 Task: Look for opportunities in product design and user research.
Action: Mouse moved to (1280, 252)
Screenshot: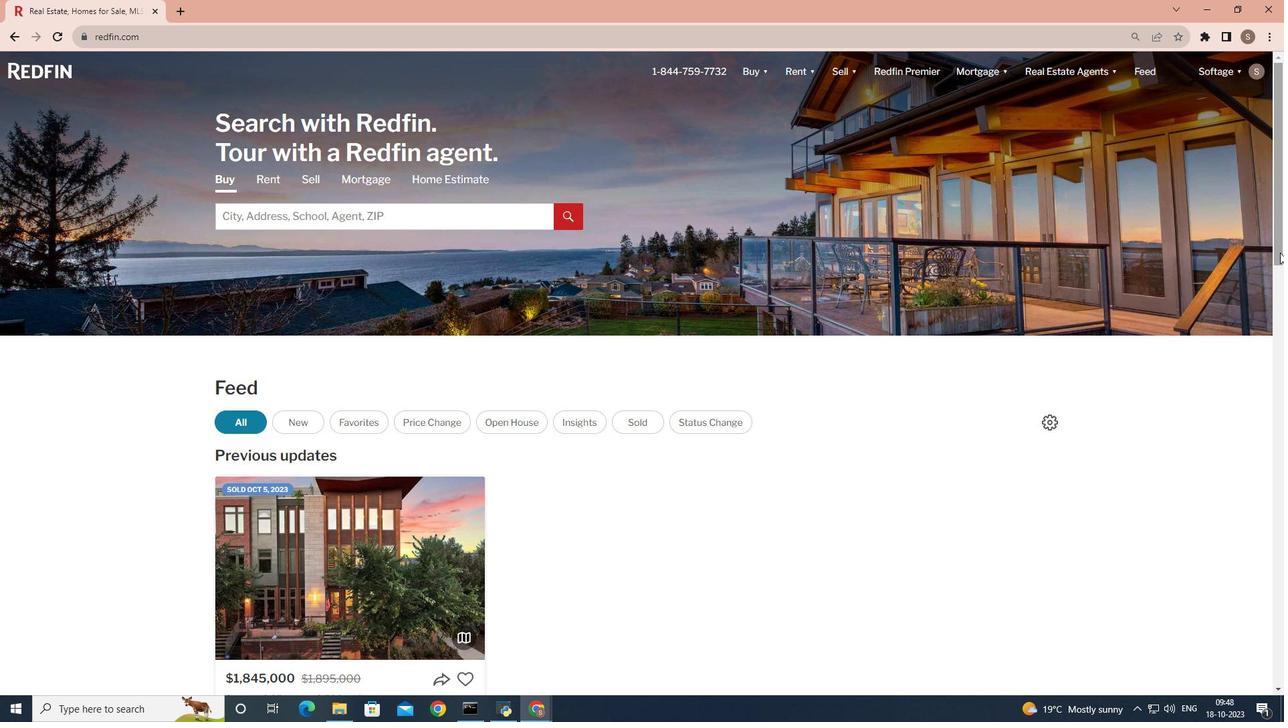 
Action: Mouse pressed left at (1280, 252)
Screenshot: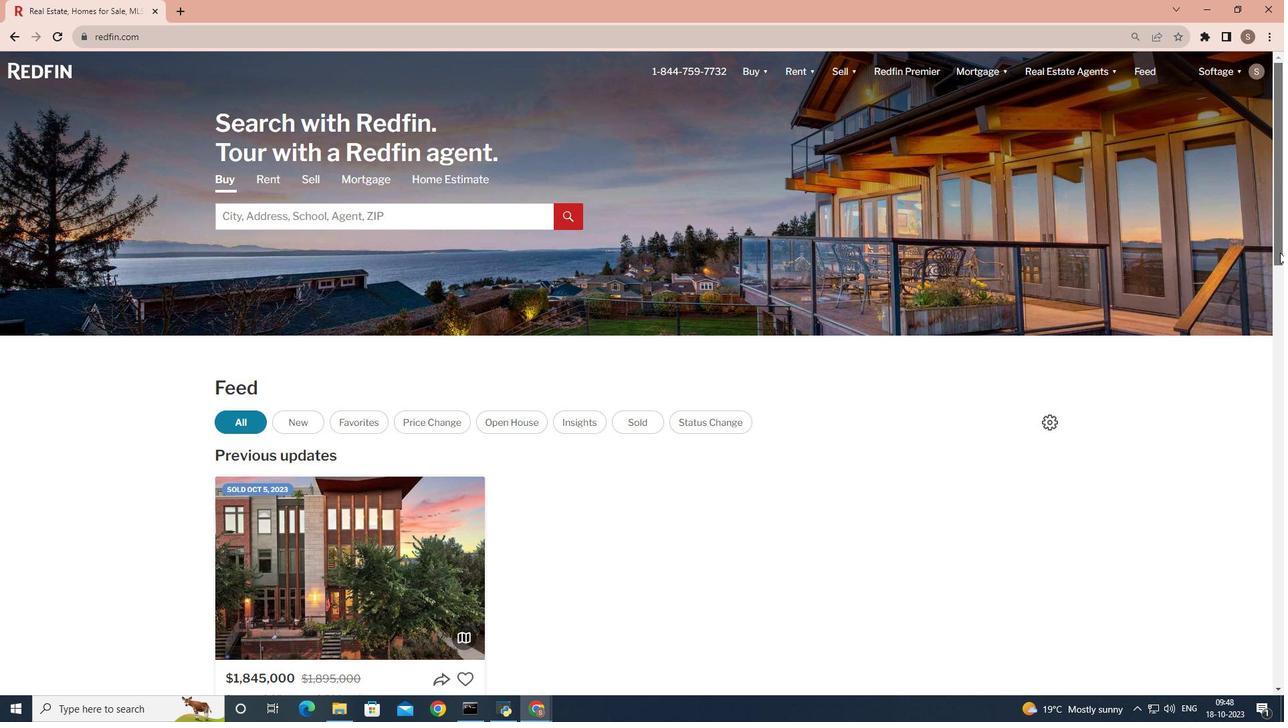 
Action: Mouse moved to (234, 491)
Screenshot: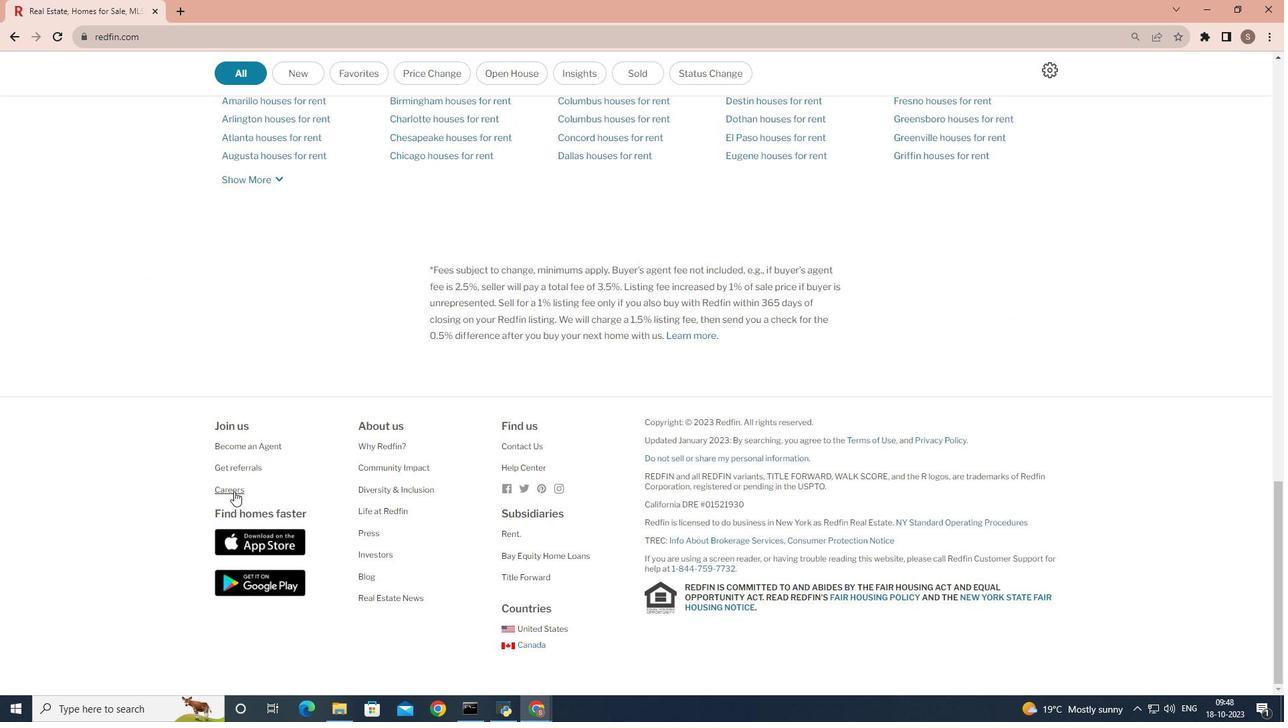 
Action: Mouse pressed left at (234, 491)
Screenshot: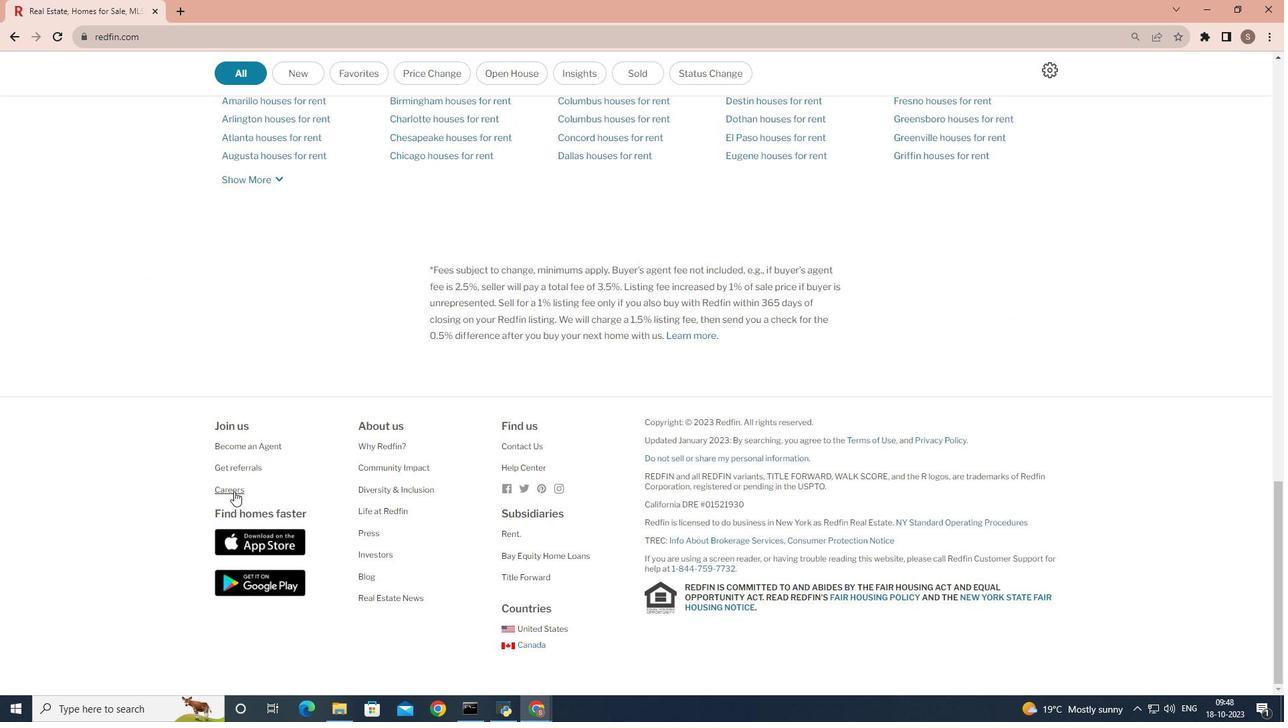 
Action: Mouse moved to (660, 368)
Screenshot: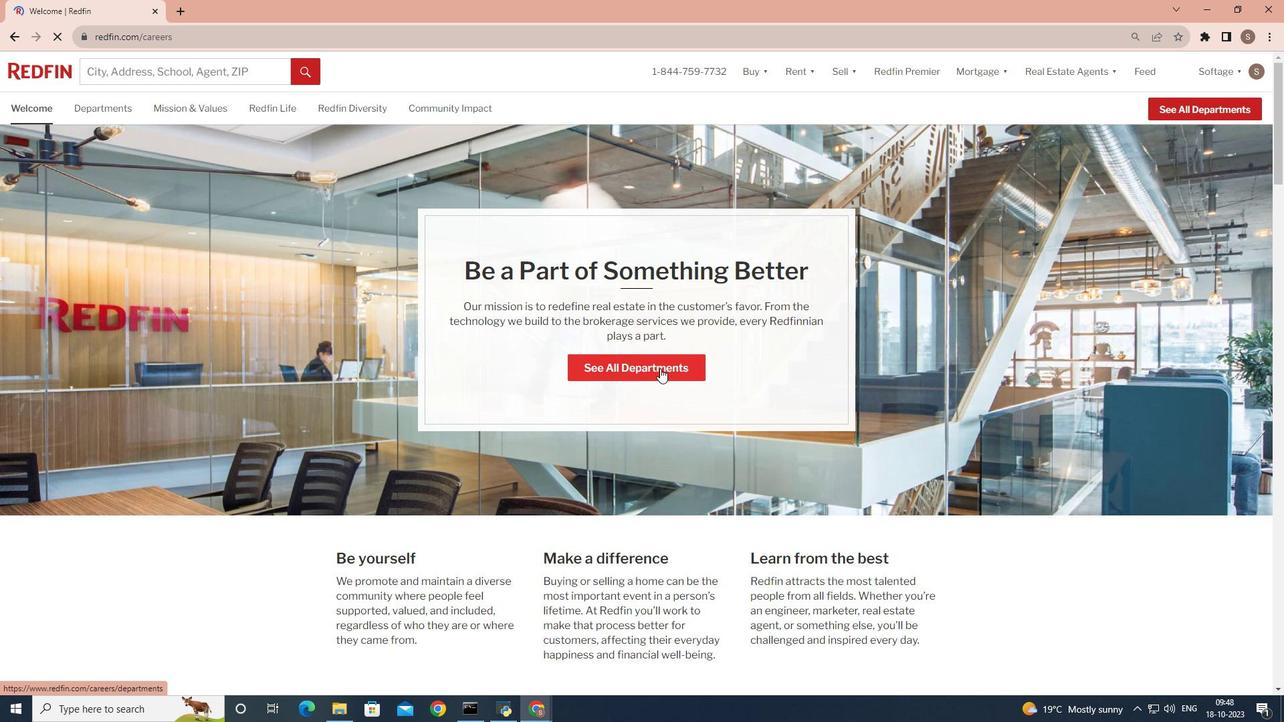 
Action: Mouse pressed left at (660, 368)
Screenshot: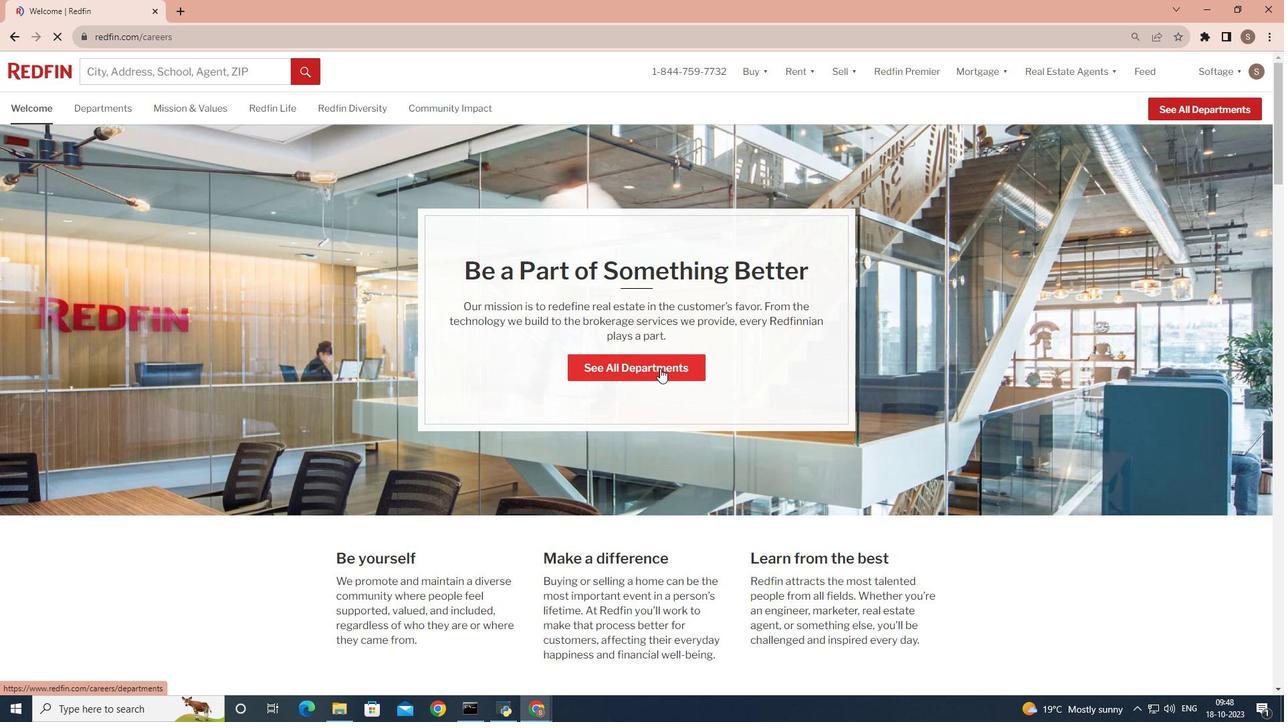 
Action: Mouse moved to (630, 414)
Screenshot: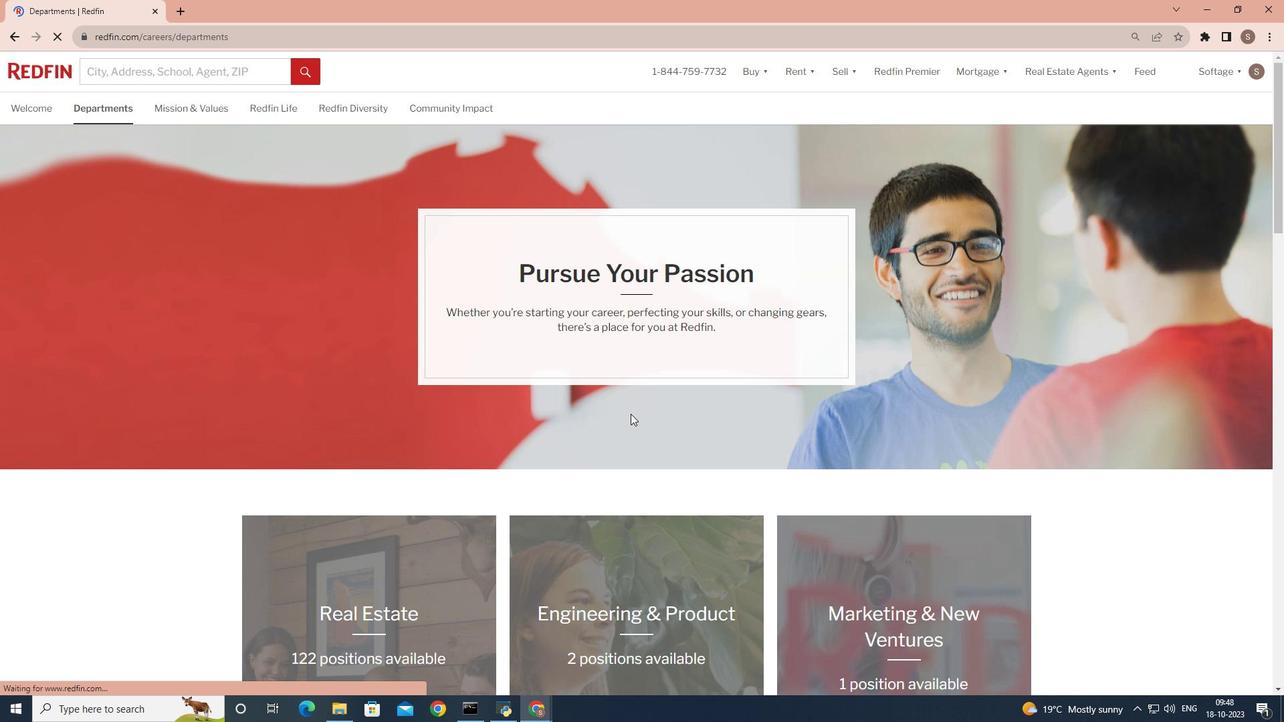 
Action: Mouse scrolled (630, 413) with delta (0, 0)
Screenshot: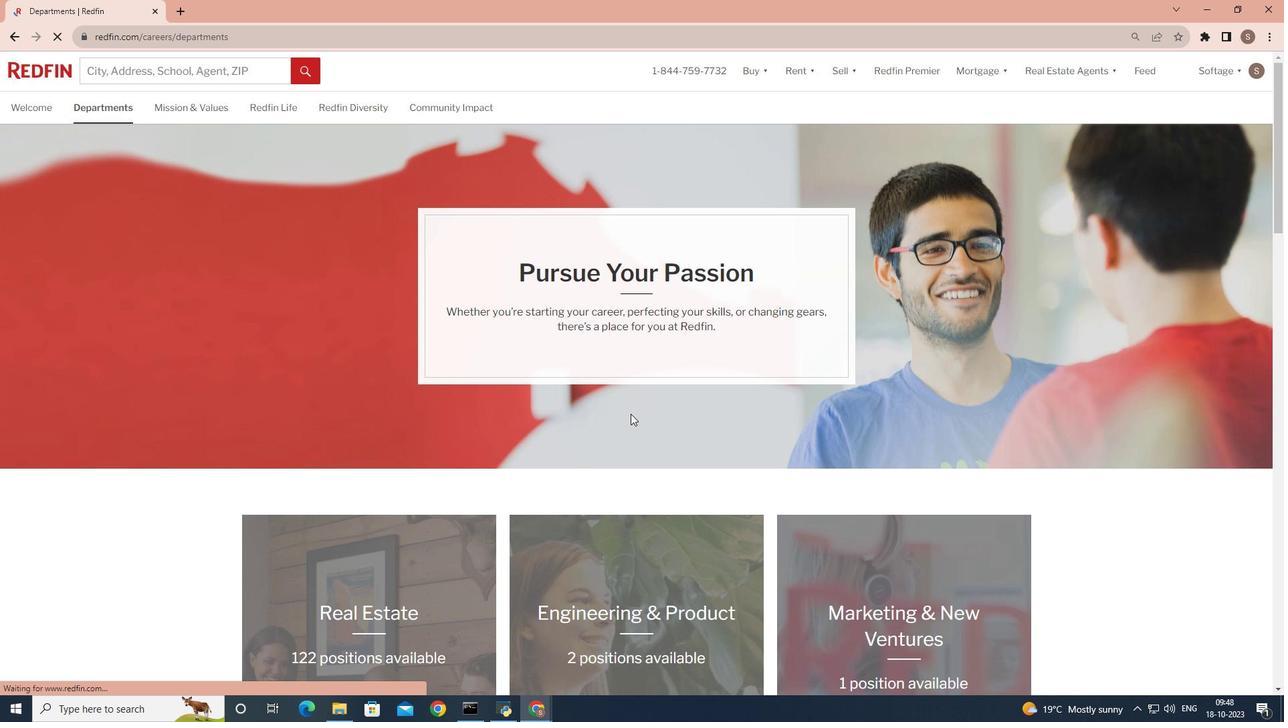 
Action: Mouse scrolled (630, 413) with delta (0, 0)
Screenshot: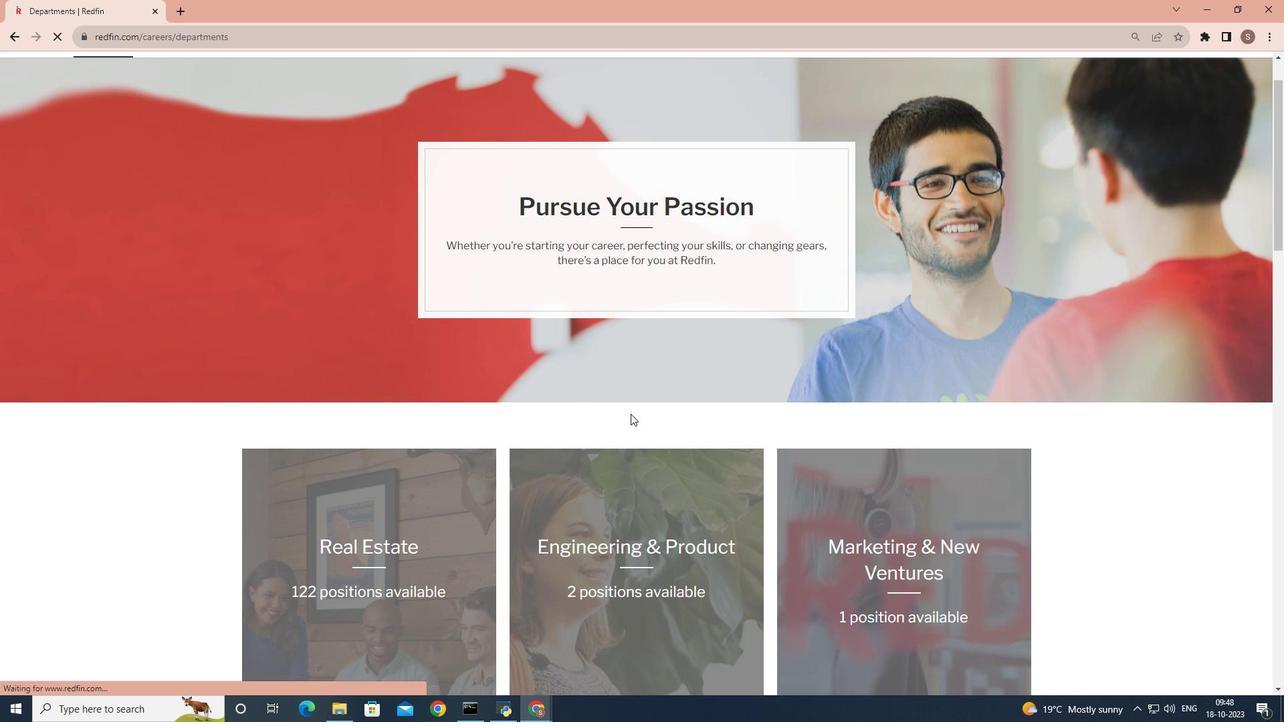 
Action: Mouse scrolled (630, 413) with delta (0, 0)
Screenshot: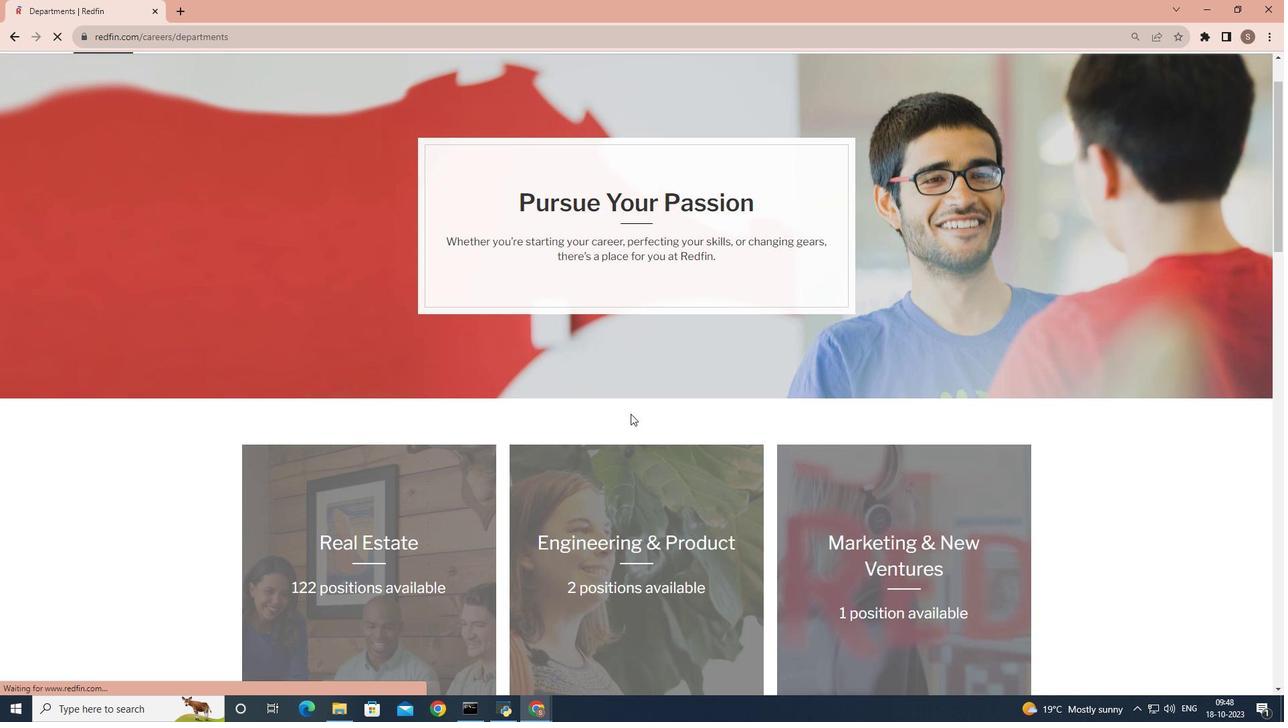 
Action: Mouse moved to (626, 415)
Screenshot: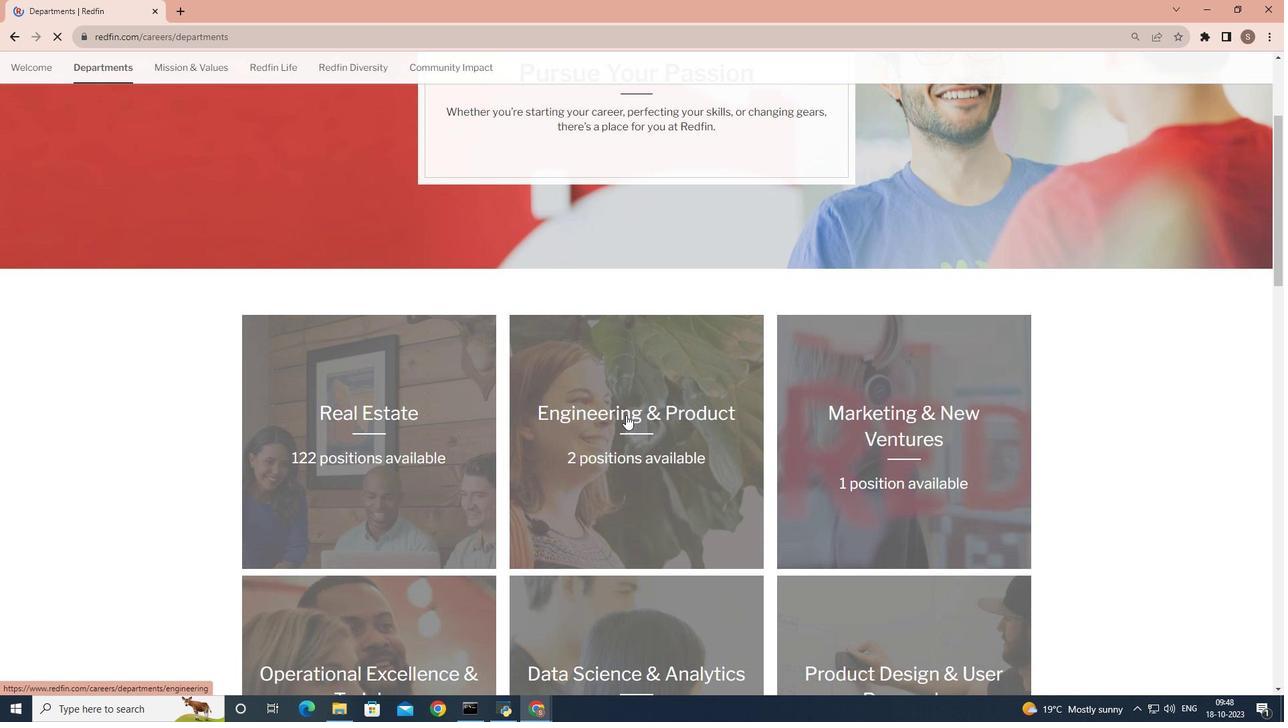 
Action: Mouse scrolled (626, 414) with delta (0, 0)
Screenshot: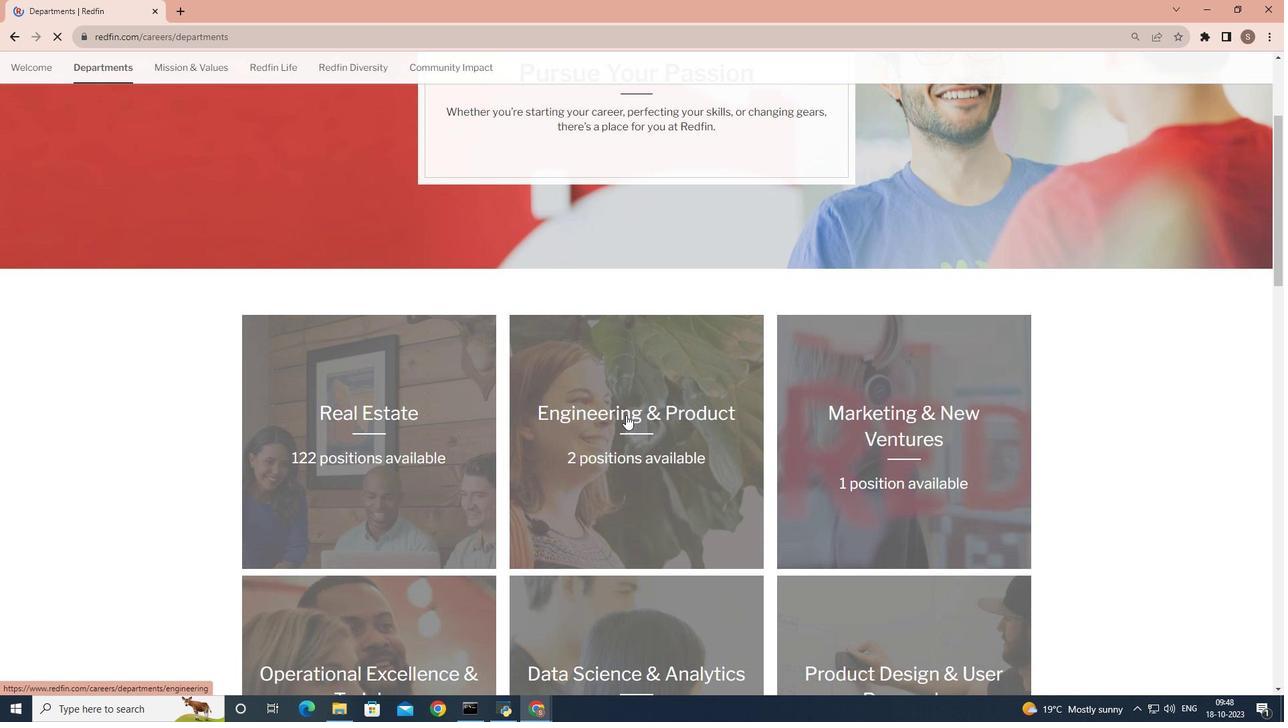 
Action: Mouse scrolled (626, 414) with delta (0, 0)
Screenshot: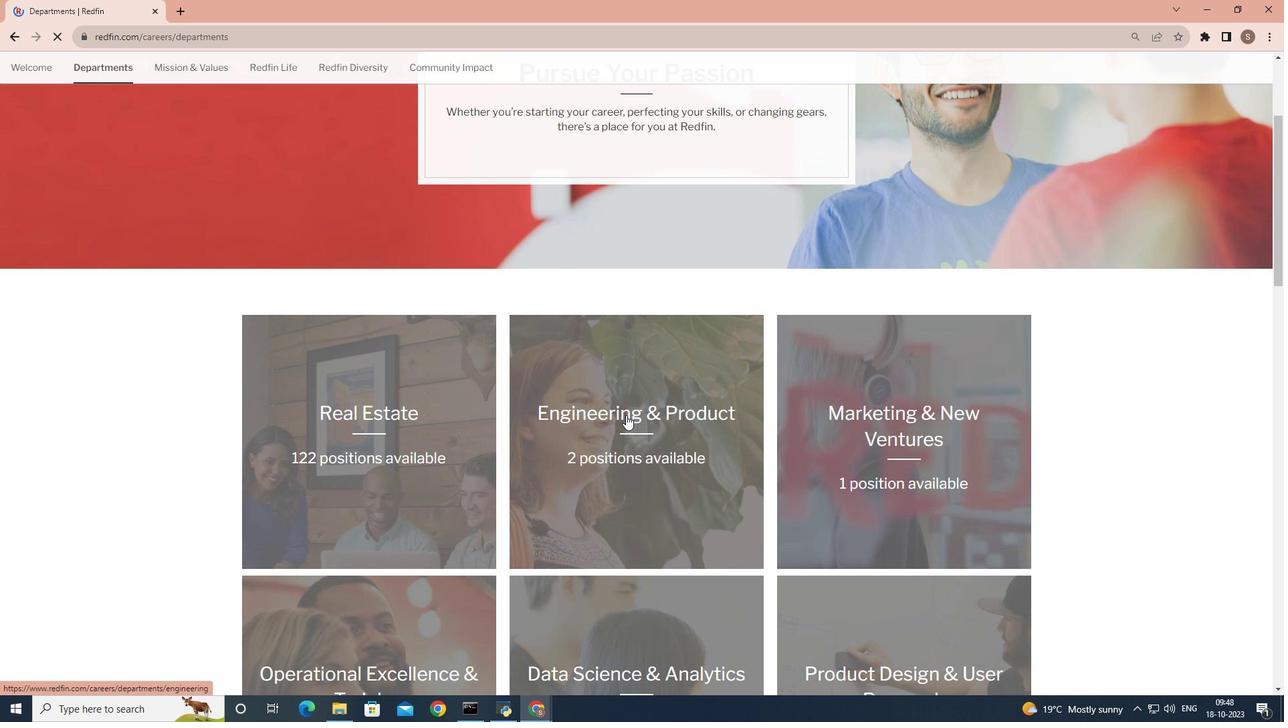 
Action: Mouse moved to (626, 415)
Screenshot: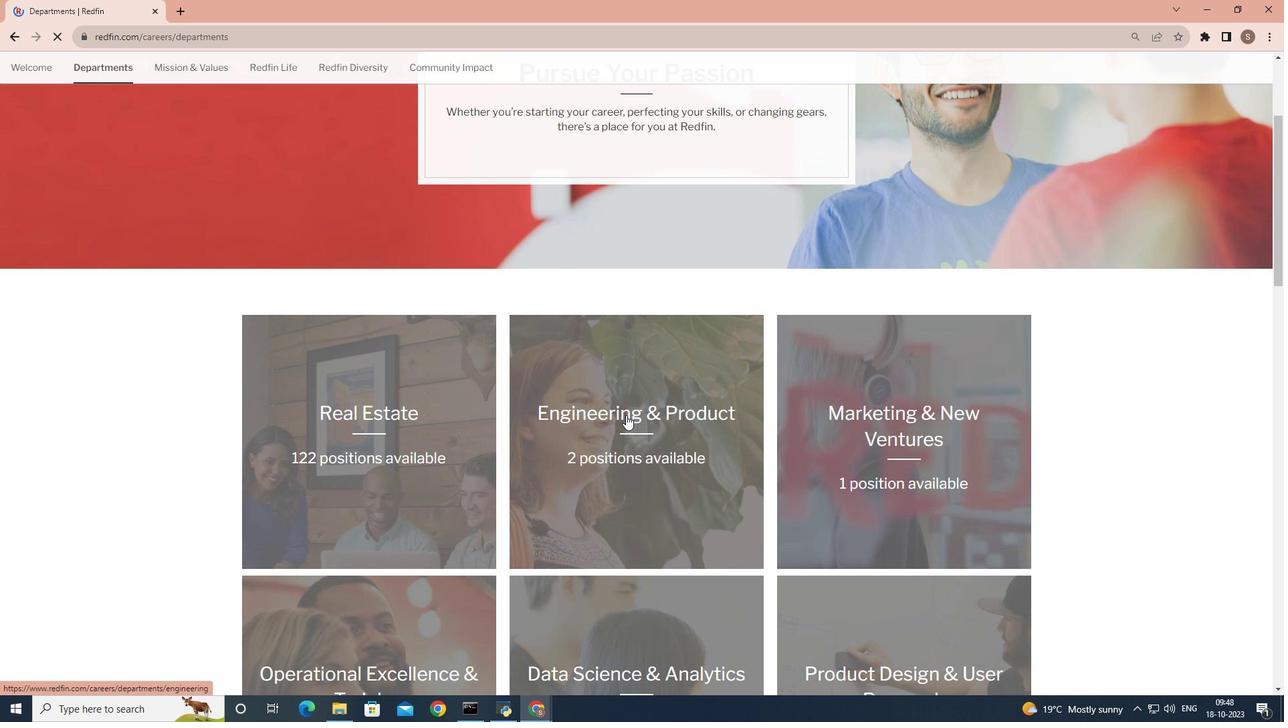 
Action: Mouse scrolled (626, 414) with delta (0, 0)
Screenshot: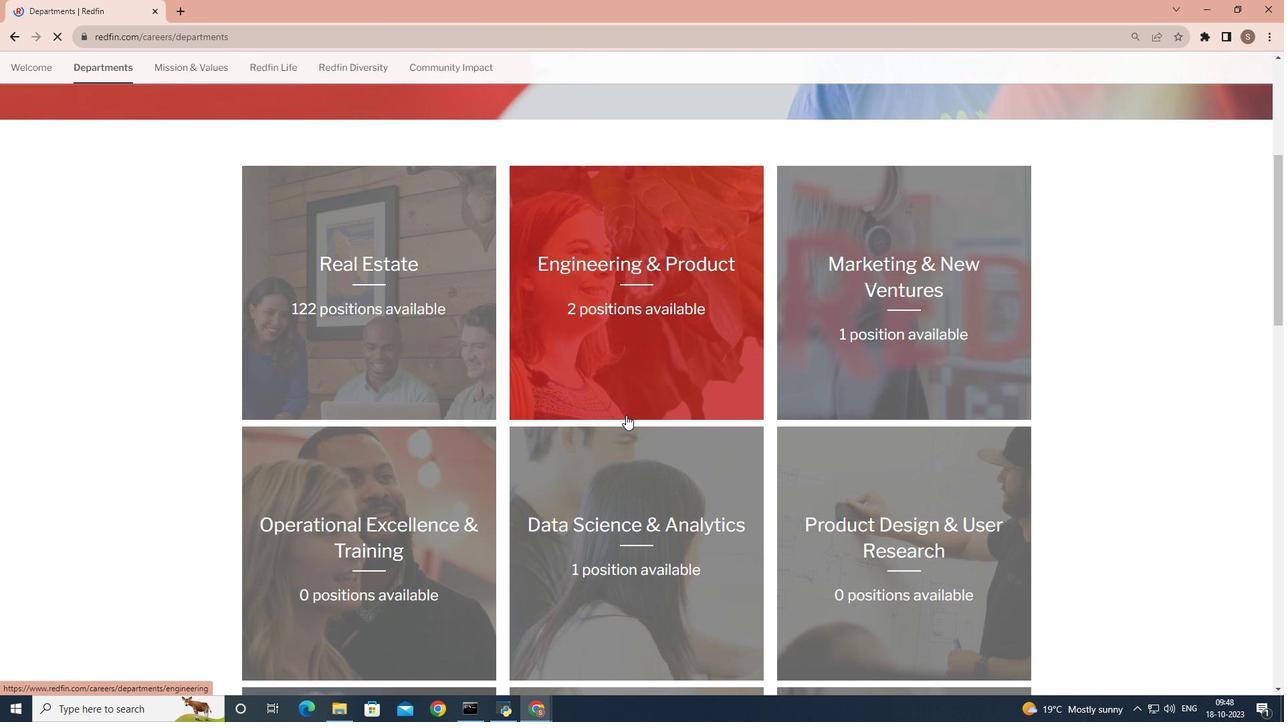 
Action: Mouse scrolled (626, 414) with delta (0, 0)
Screenshot: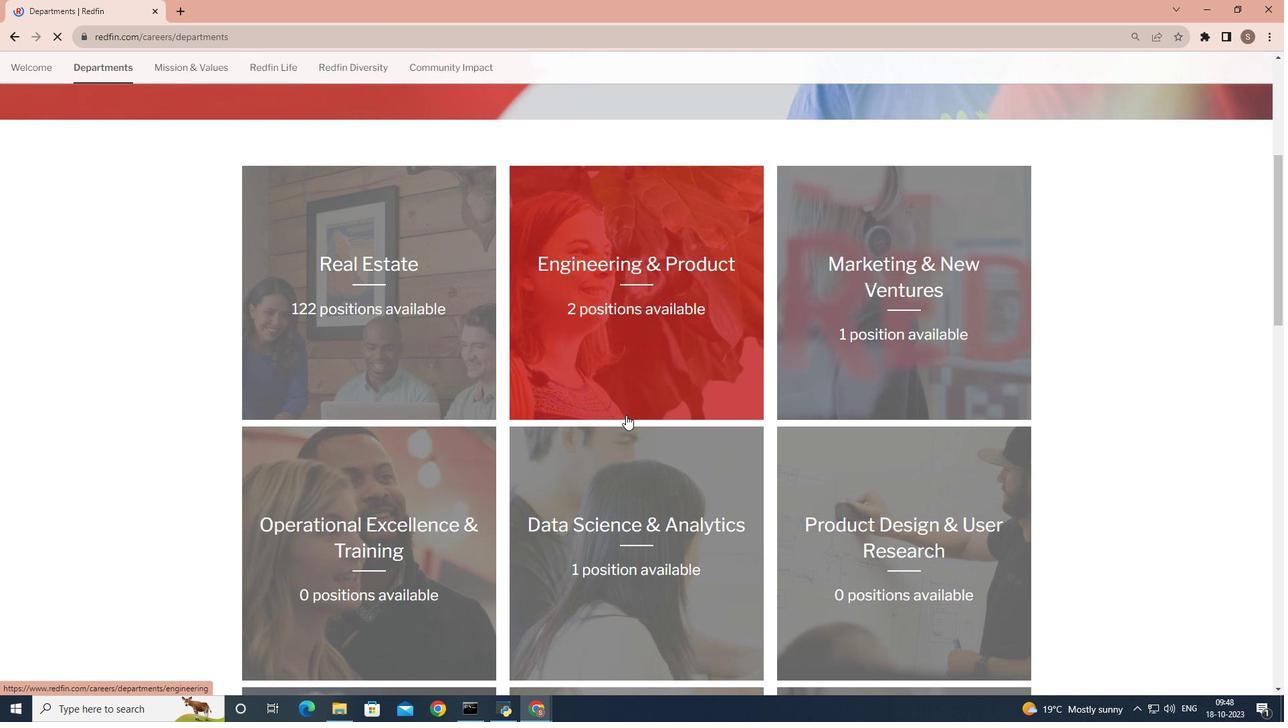 
Action: Mouse moved to (908, 430)
Screenshot: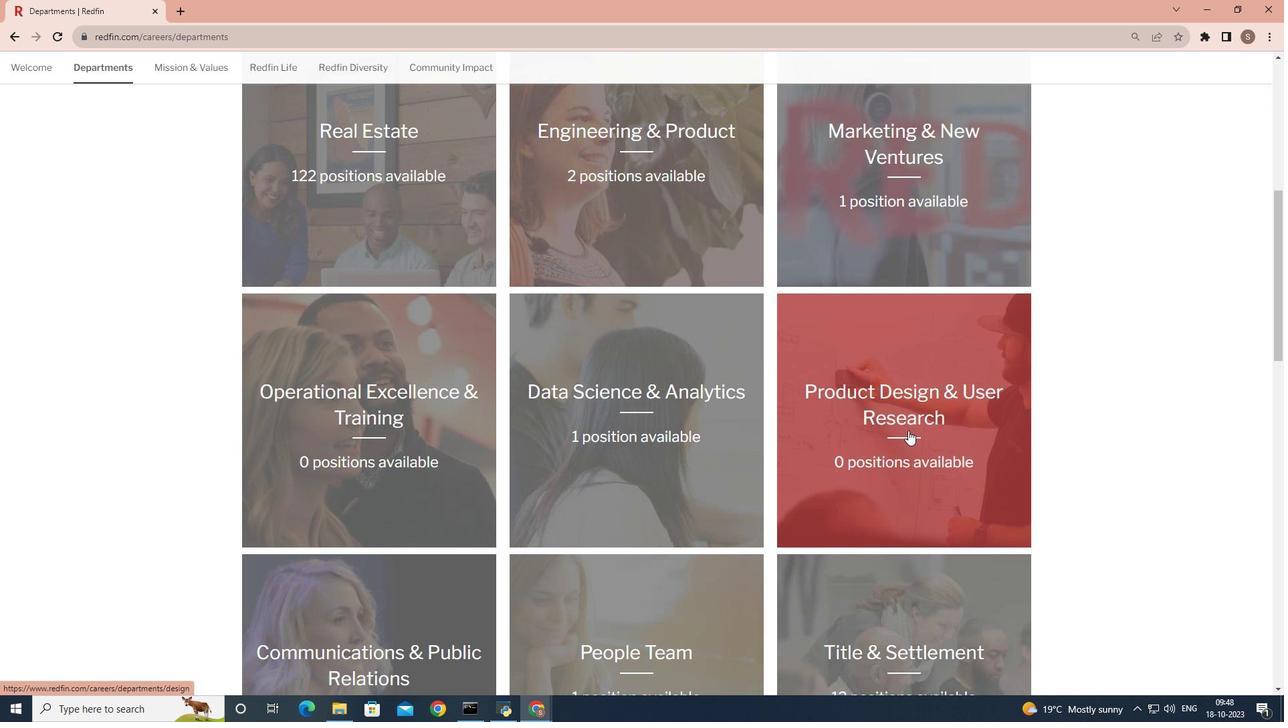 
Action: Mouse pressed left at (908, 430)
Screenshot: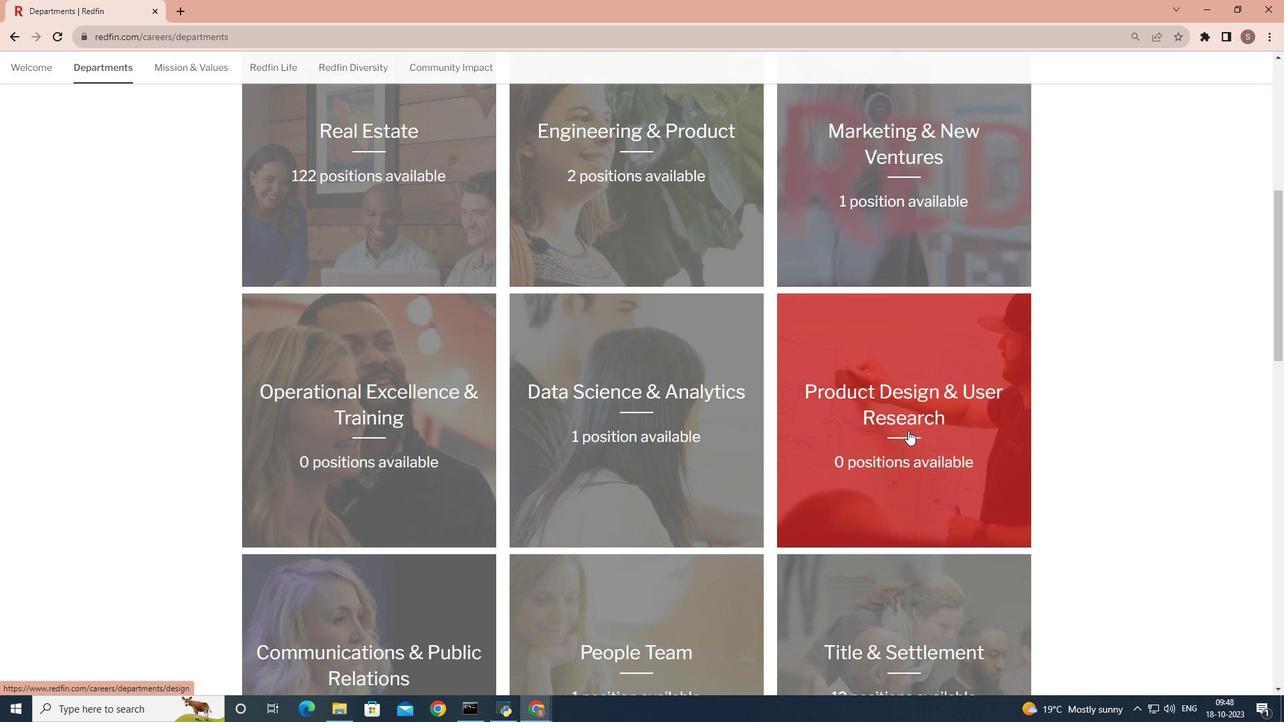 
